 Task: Add in the project TransformWorks a sprint 'Starlight'.
Action: Mouse moved to (981, 451)
Screenshot: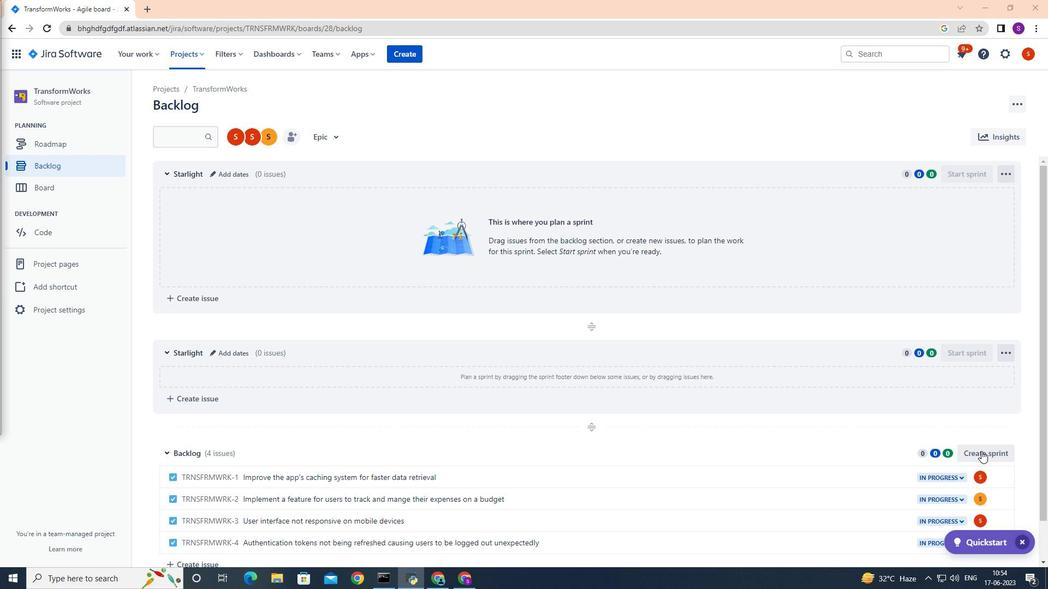 
Action: Mouse pressed left at (981, 451)
Screenshot: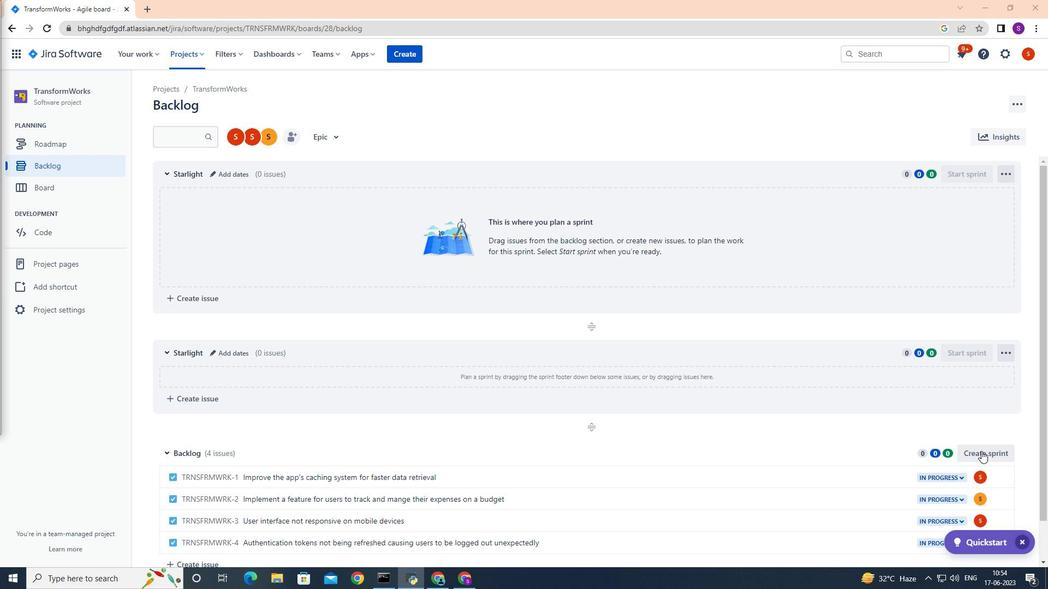 
Action: Mouse moved to (515, 459)
Screenshot: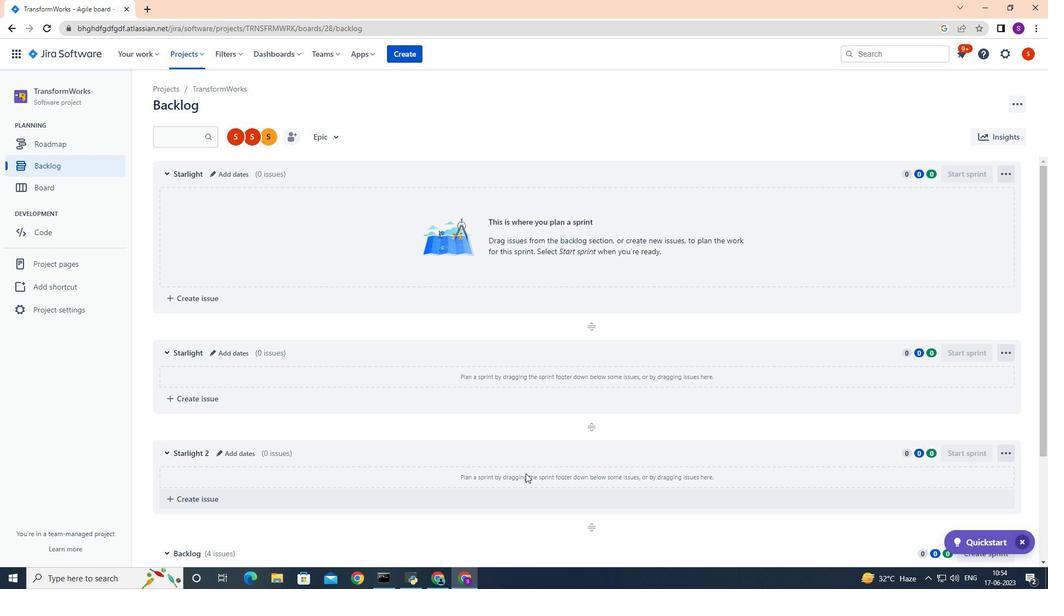 
Action: Mouse scrolled (515, 459) with delta (0, 0)
Screenshot: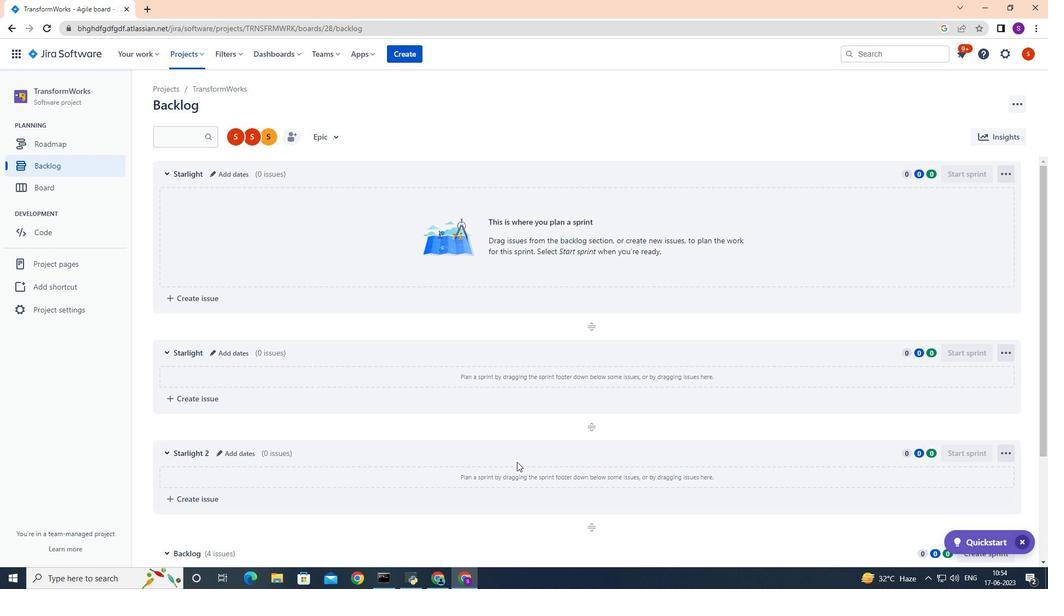 
Action: Mouse scrolled (515, 459) with delta (0, 0)
Screenshot: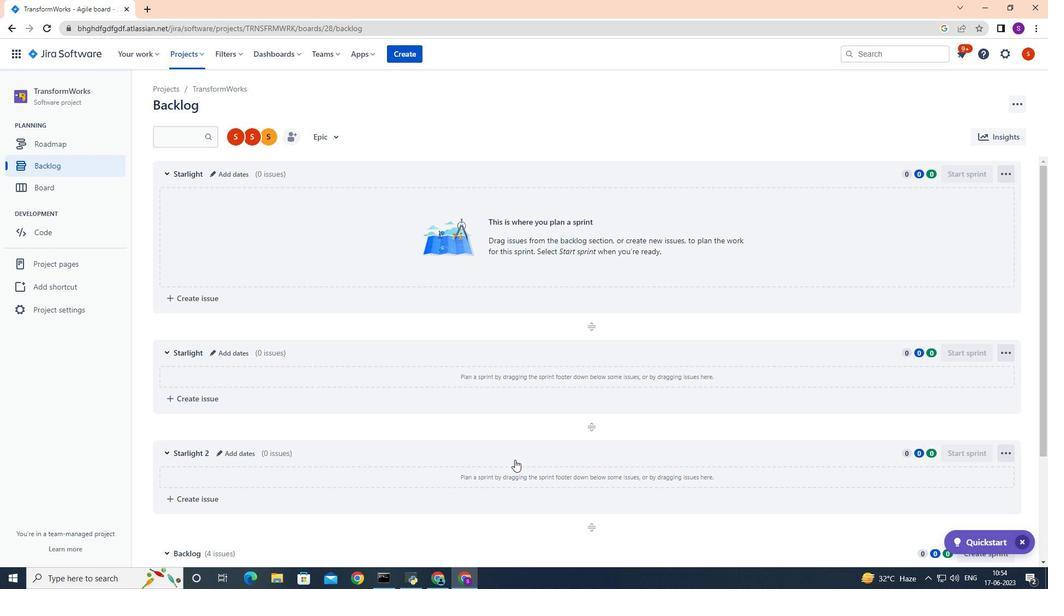 
Action: Mouse moved to (239, 343)
Screenshot: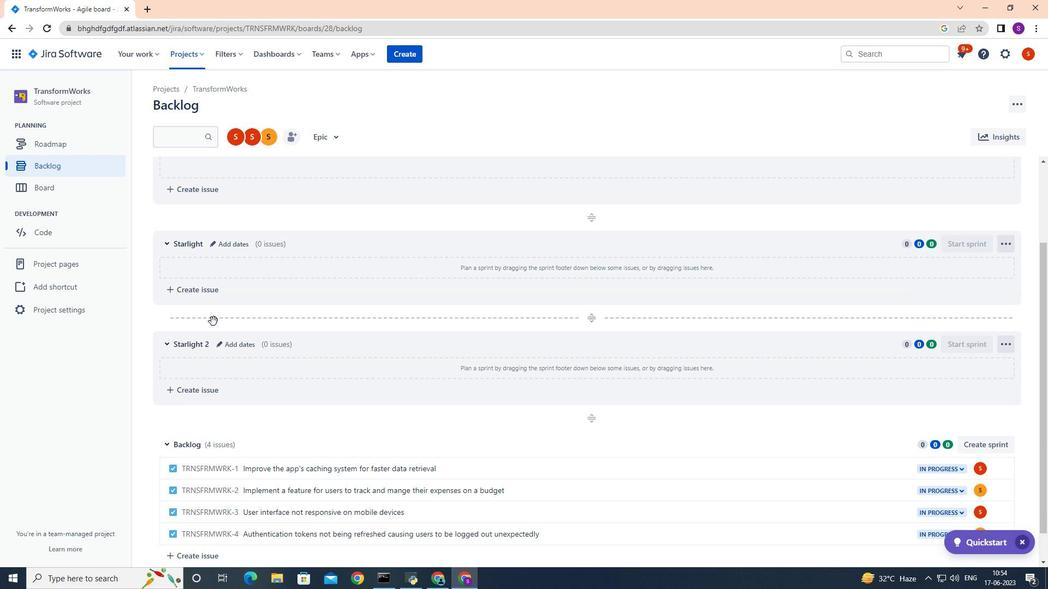 
Action: Mouse pressed left at (239, 343)
Screenshot: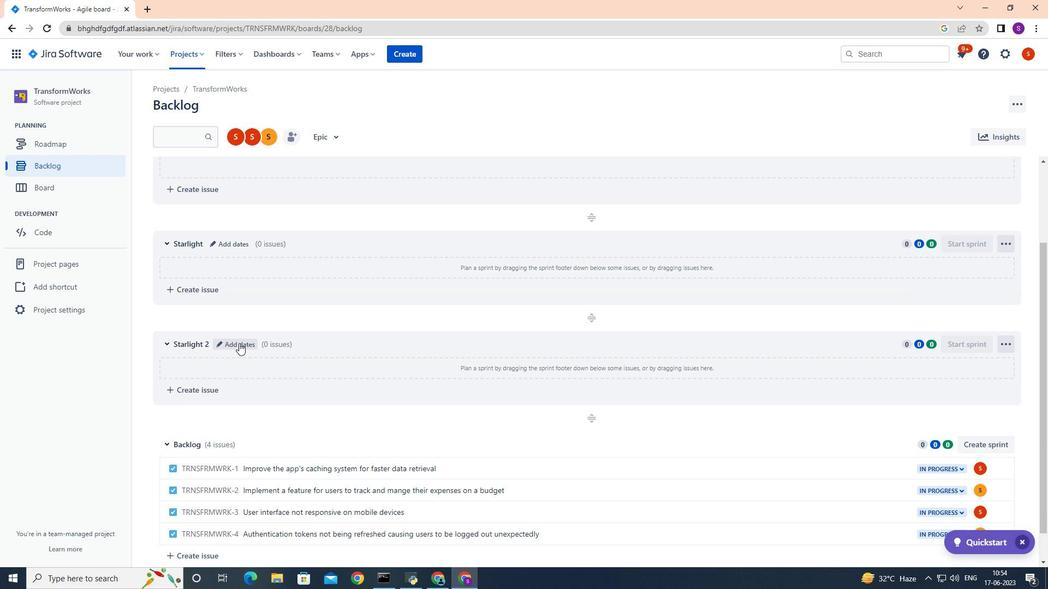 
Action: Mouse moved to (240, 340)
Screenshot: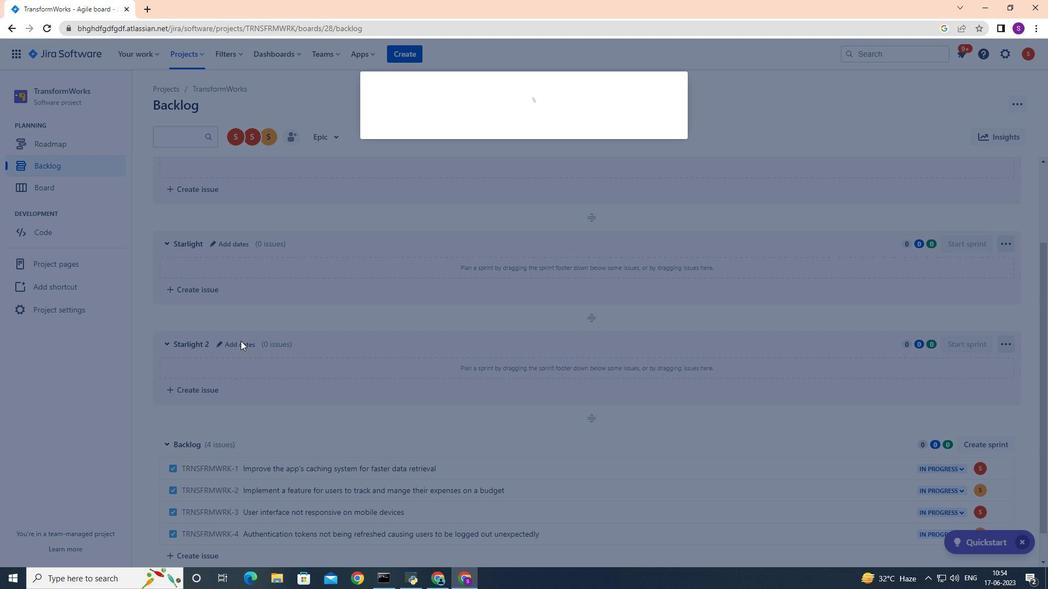 
Action: Key pressed <Key.backspace><Key.backspace><Key.backspace><Key.backspace><Key.backspace><Key.backspace><Key.backspace><Key.backspace><Key.backspace><Key.backspace><Key.backspace><Key.backspace><Key.backspace><Key.backspace><Key.backspace><Key.backspace><Key.backspace><Key.backspace><Key.backspace><Key.backspace><Key.shift>Starlight
Screenshot: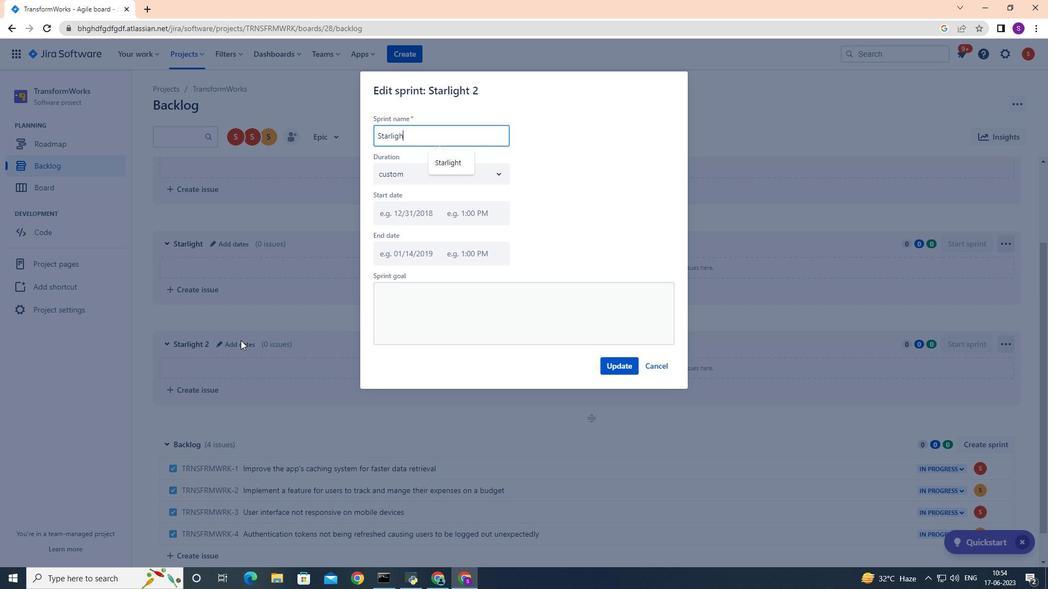 
Action: Mouse moved to (610, 362)
Screenshot: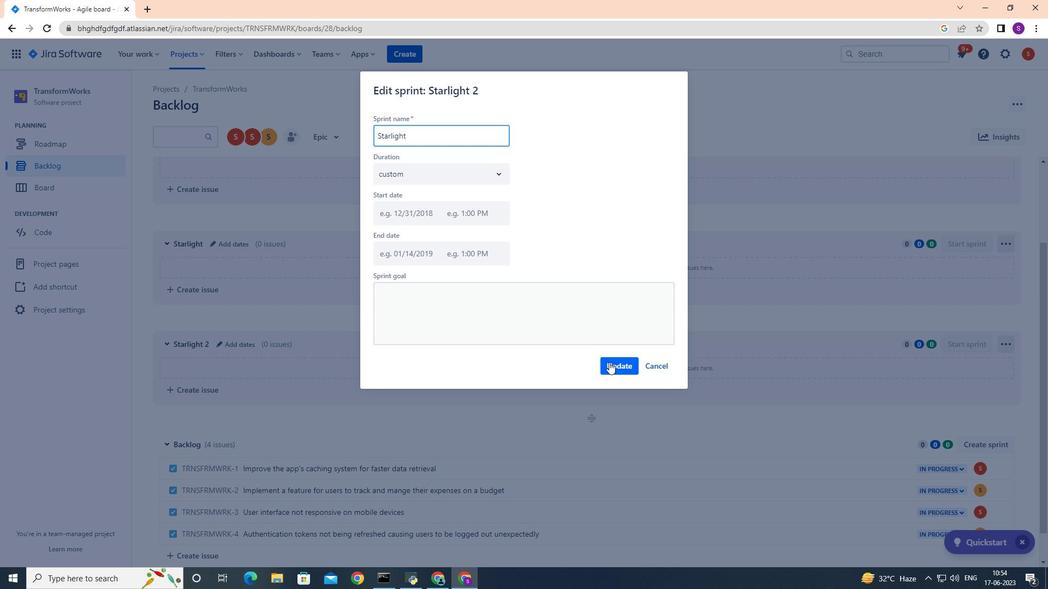 
Action: Mouse pressed left at (610, 362)
Screenshot: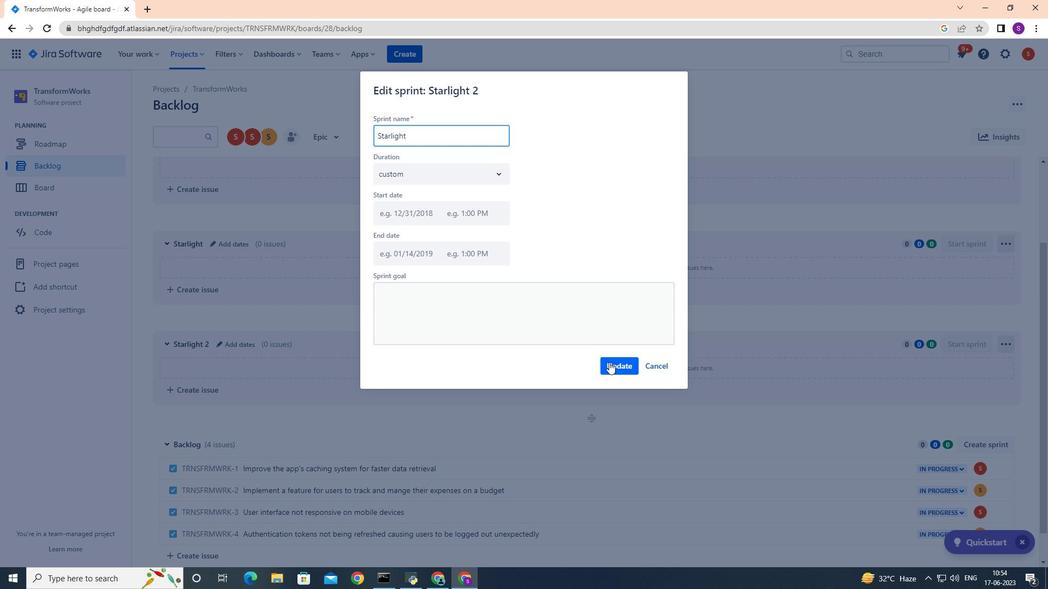 
Action: Mouse moved to (610, 362)
Screenshot: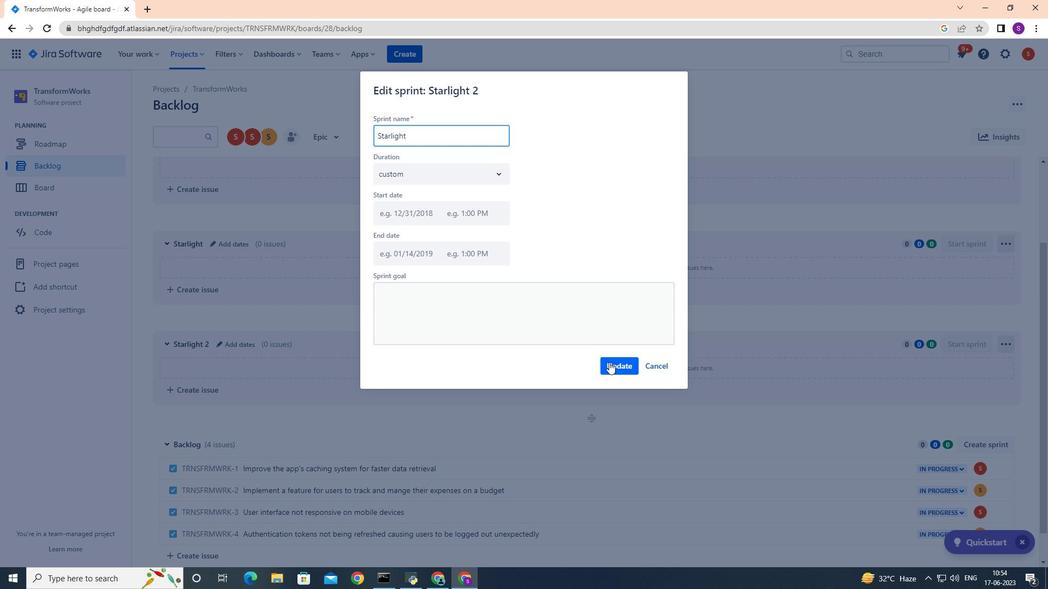 
